 Task: Change elbow connector line weight to 3PX.
Action: Mouse moved to (449, 255)
Screenshot: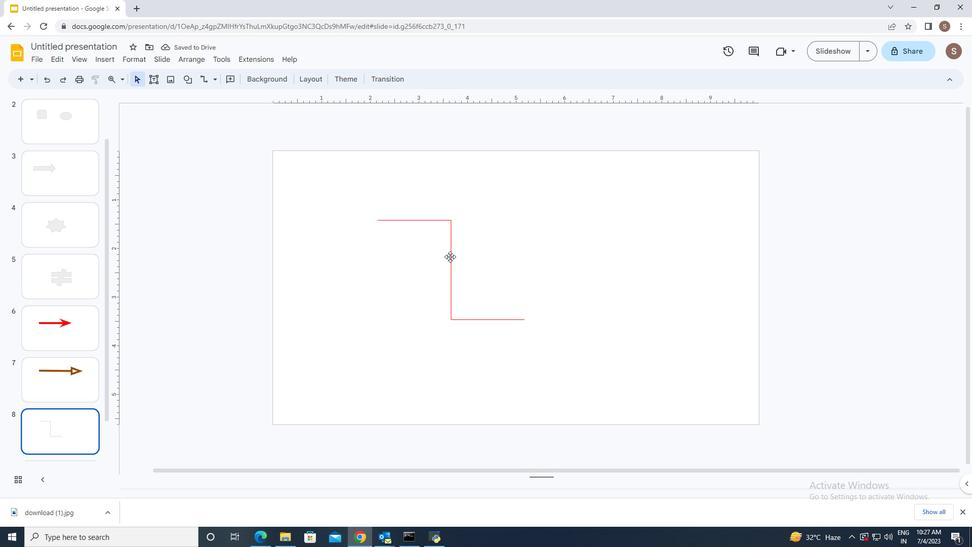 
Action: Mouse pressed left at (449, 255)
Screenshot: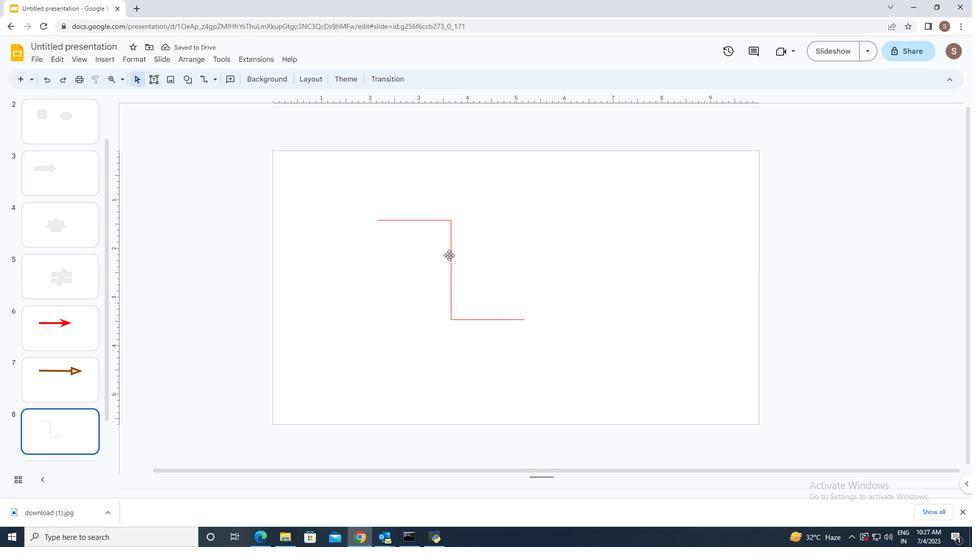 
Action: Mouse moved to (244, 80)
Screenshot: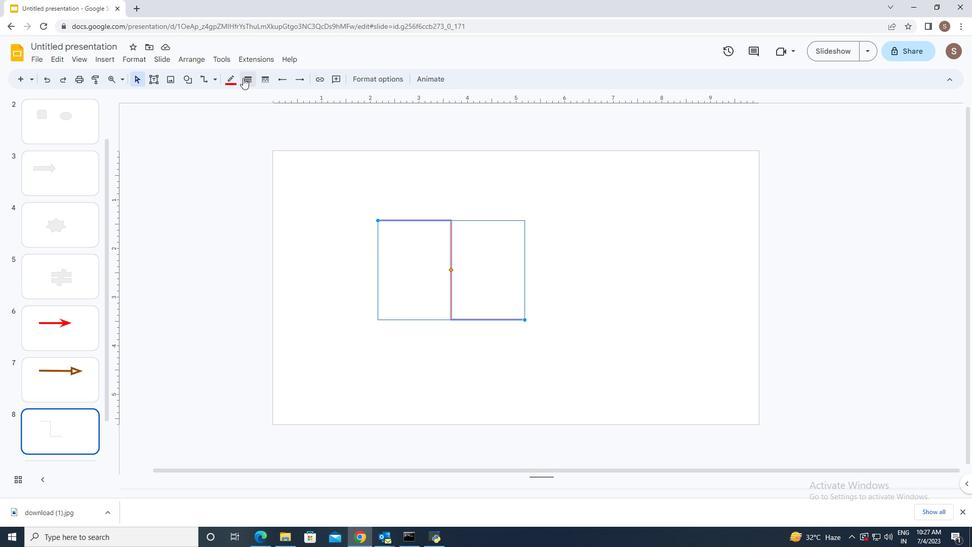 
Action: Mouse pressed left at (244, 80)
Screenshot: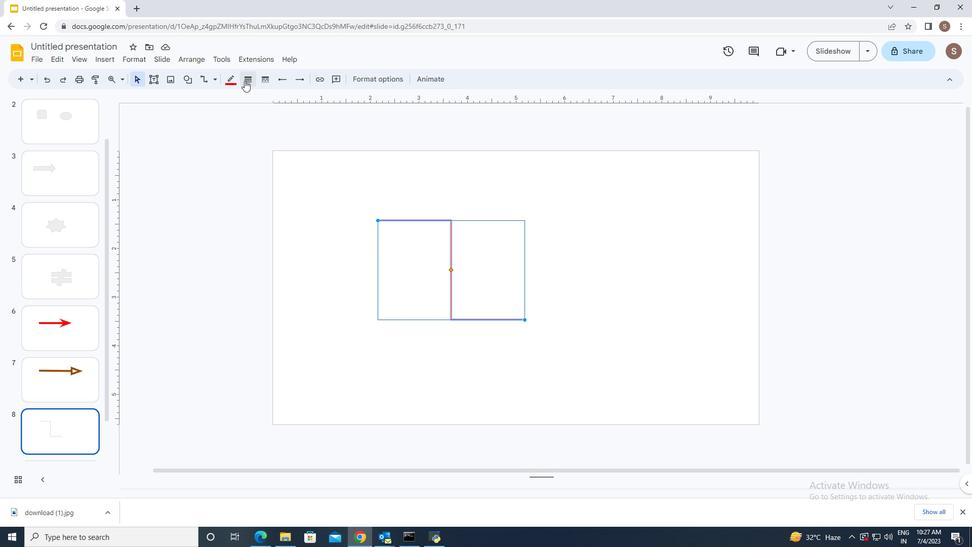 
Action: Mouse moved to (258, 129)
Screenshot: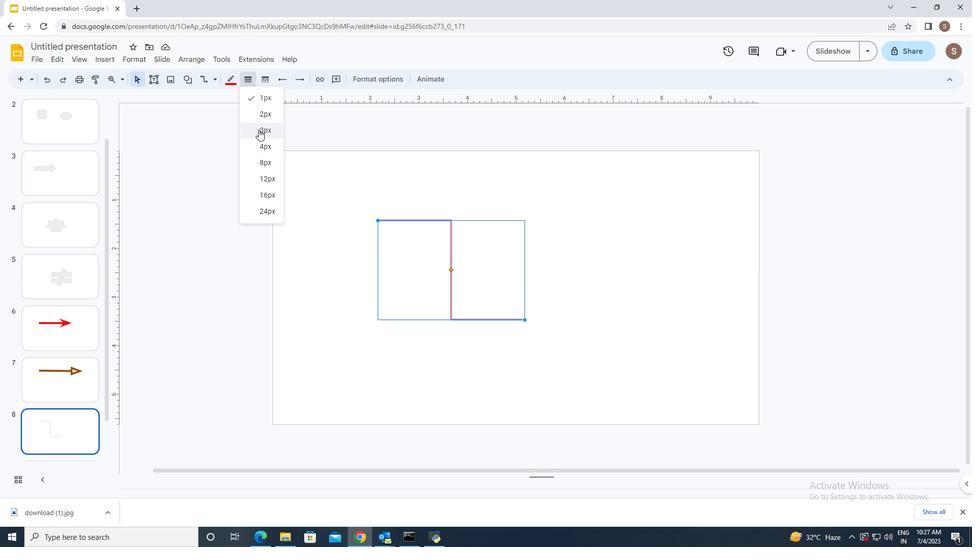 
Action: Mouse pressed left at (258, 129)
Screenshot: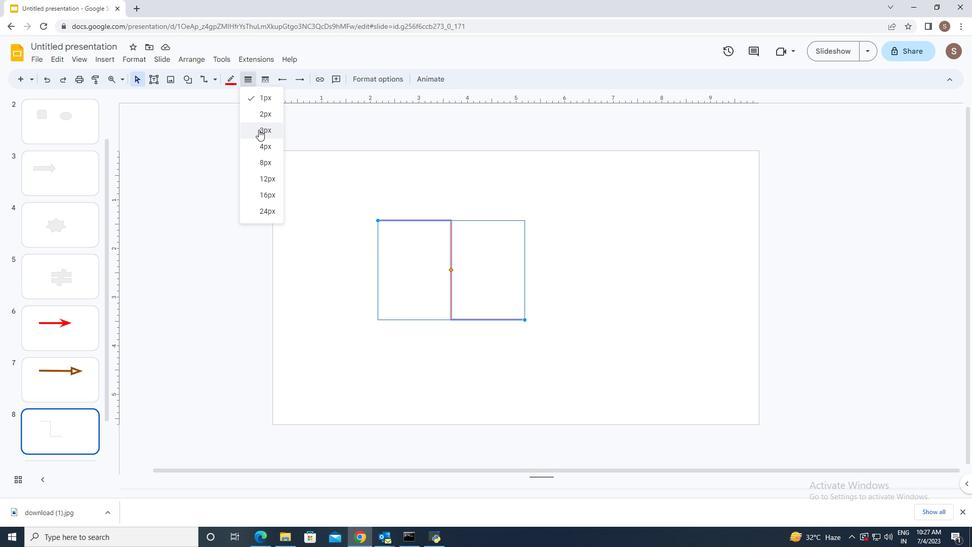 
Action: Mouse moved to (316, 309)
Screenshot: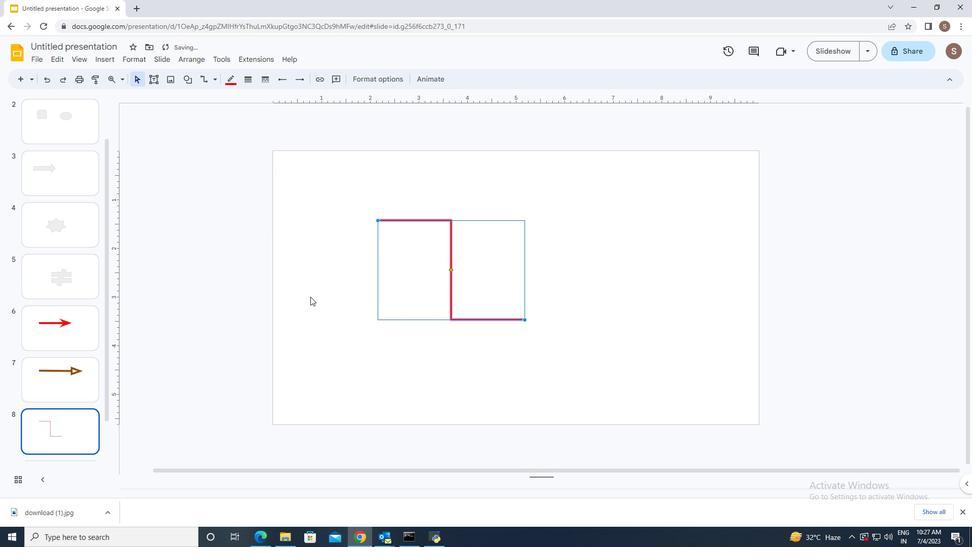 
Action: Mouse pressed left at (316, 309)
Screenshot: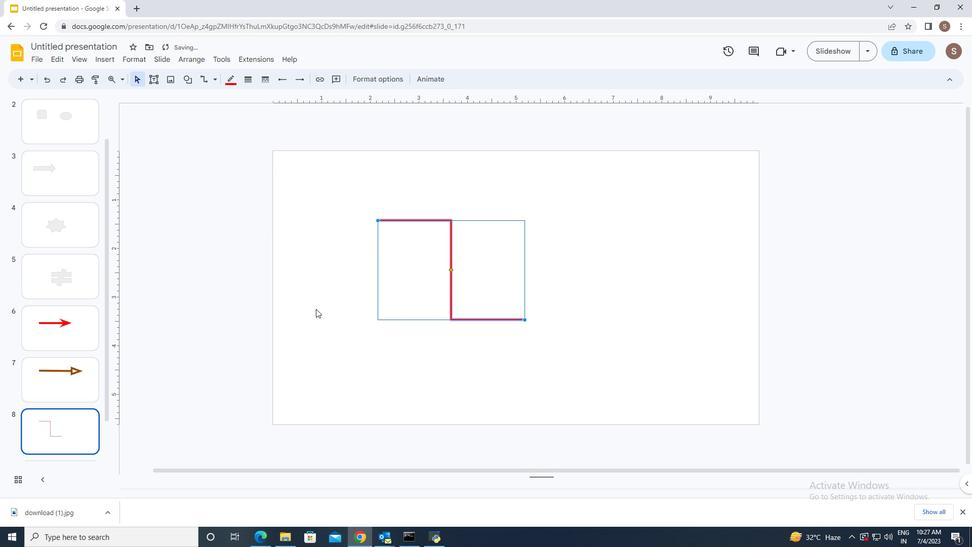 
